 Task: Research Airbnb properties in Magugu, Tanzania from 1st November, 2023 to 9th November, 2023 for 5 adults. Place can be entire room with 3 bedrooms having 3 beds and 3 bathrooms. Property type can be house.
Action: Mouse moved to (219, 156)
Screenshot: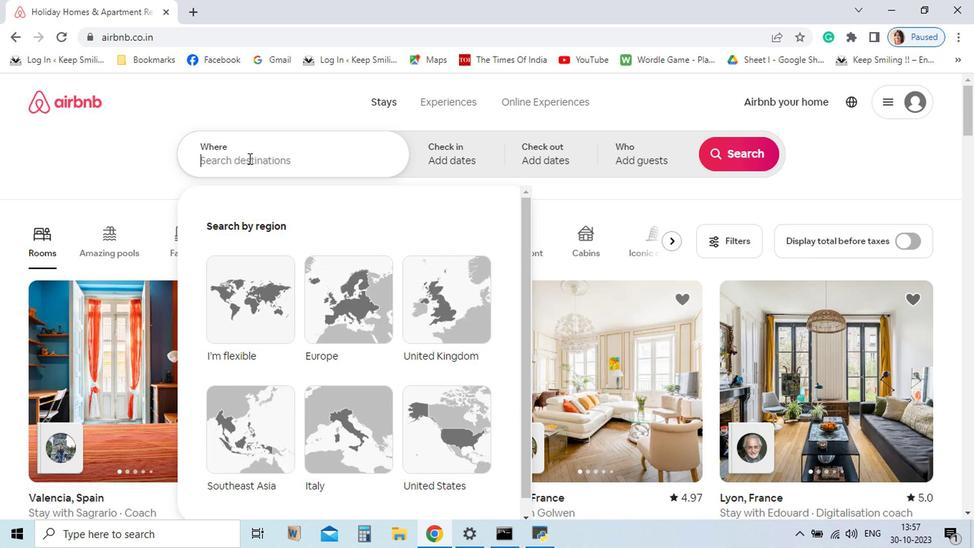 
Action: Mouse pressed left at (219, 156)
Screenshot: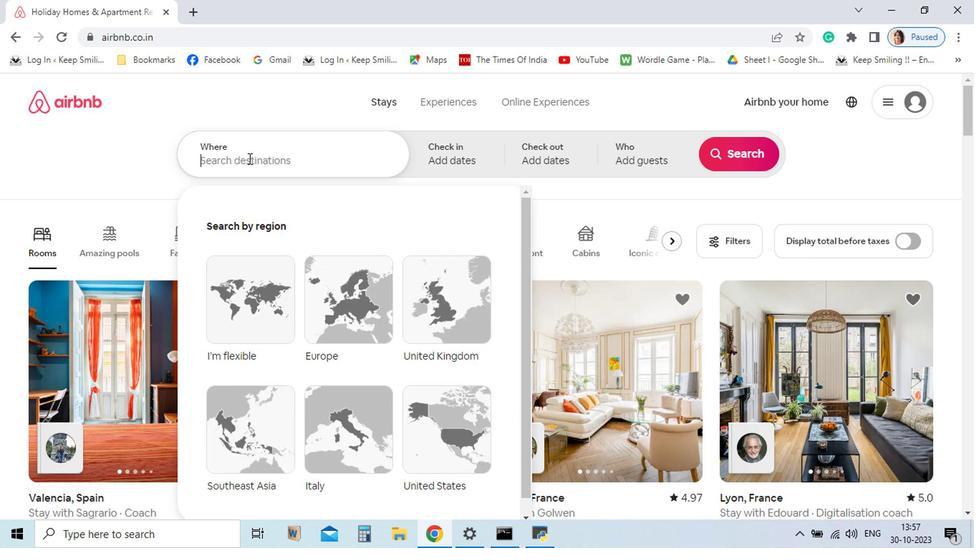 
Action: Key pressed <Key.shift_r>Magugu,<Key.space><Key.shift>Tanzania<Key.enter>
Screenshot: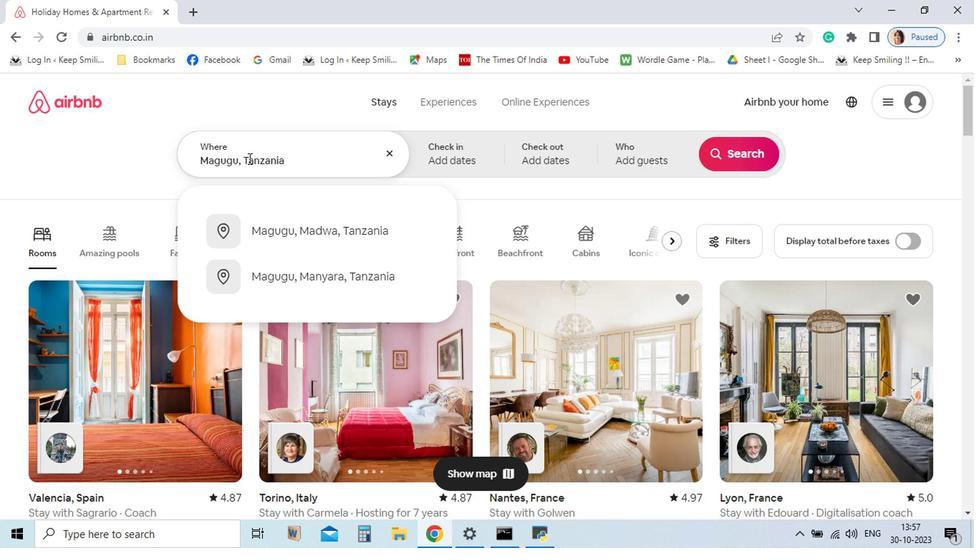
Action: Mouse moved to (477, 276)
Screenshot: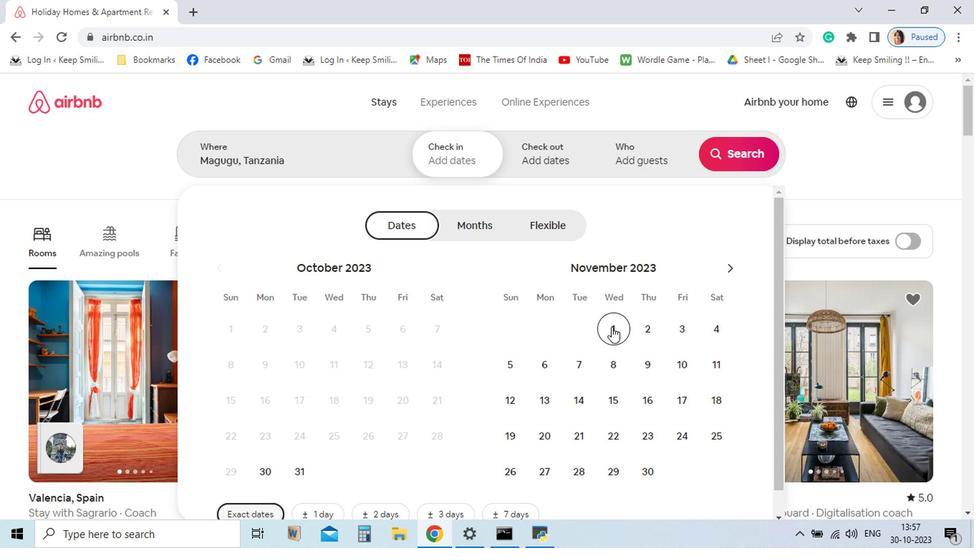 
Action: Mouse pressed left at (477, 276)
Screenshot: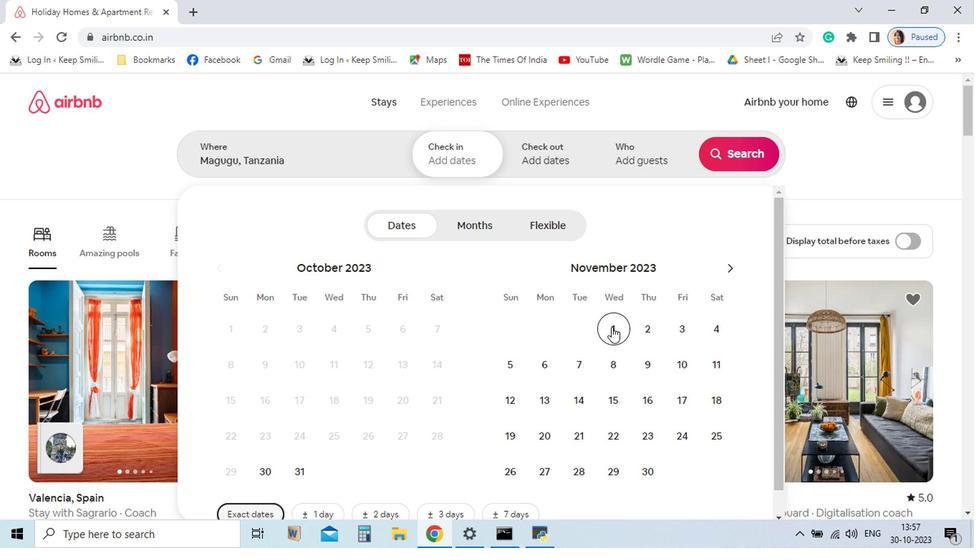 
Action: Mouse moved to (503, 305)
Screenshot: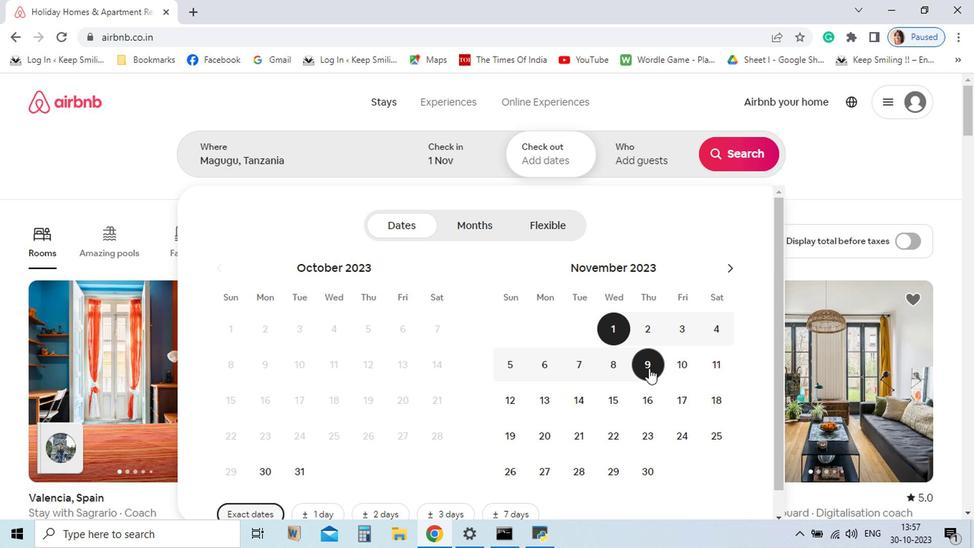 
Action: Mouse pressed left at (503, 305)
Screenshot: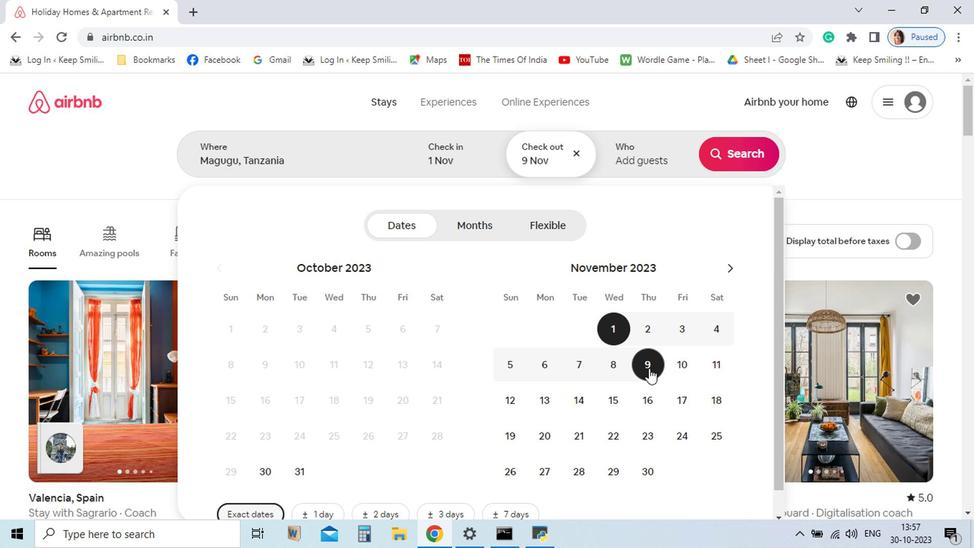 
Action: Mouse moved to (489, 158)
Screenshot: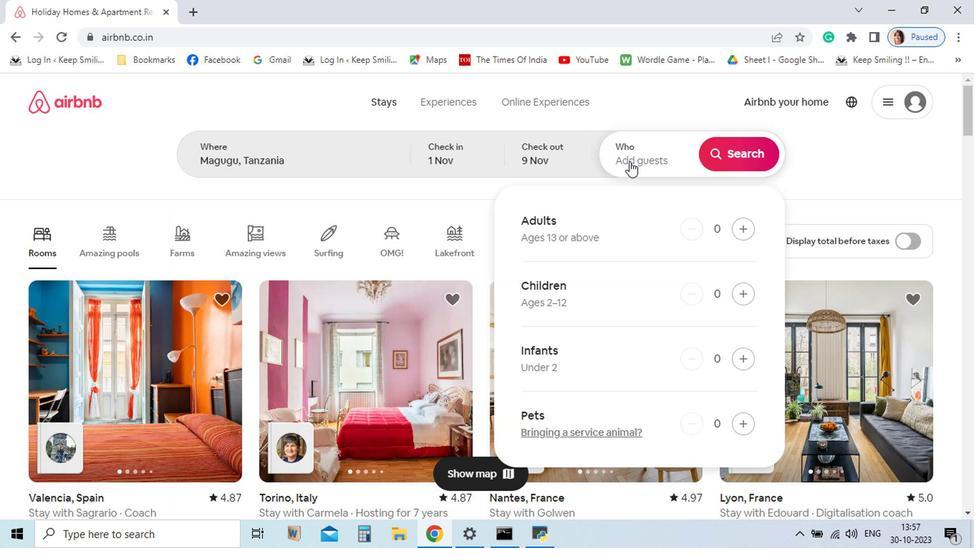 
Action: Mouse pressed left at (489, 158)
Screenshot: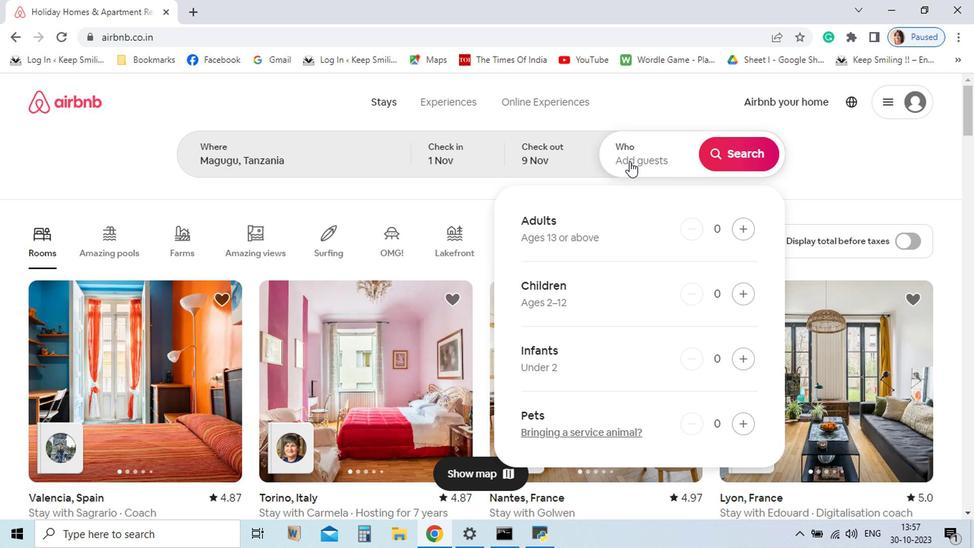 
Action: Mouse moved to (569, 202)
Screenshot: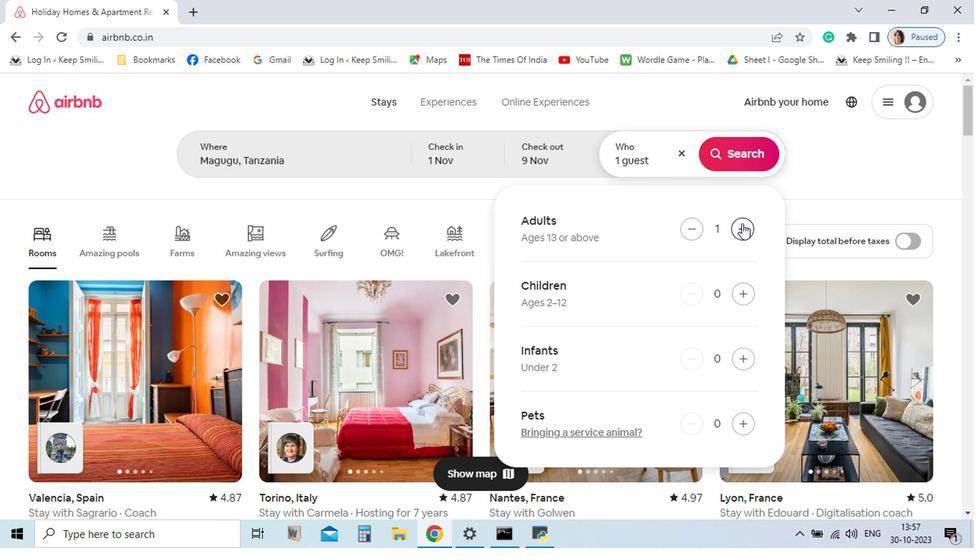 
Action: Mouse pressed left at (569, 202)
Screenshot: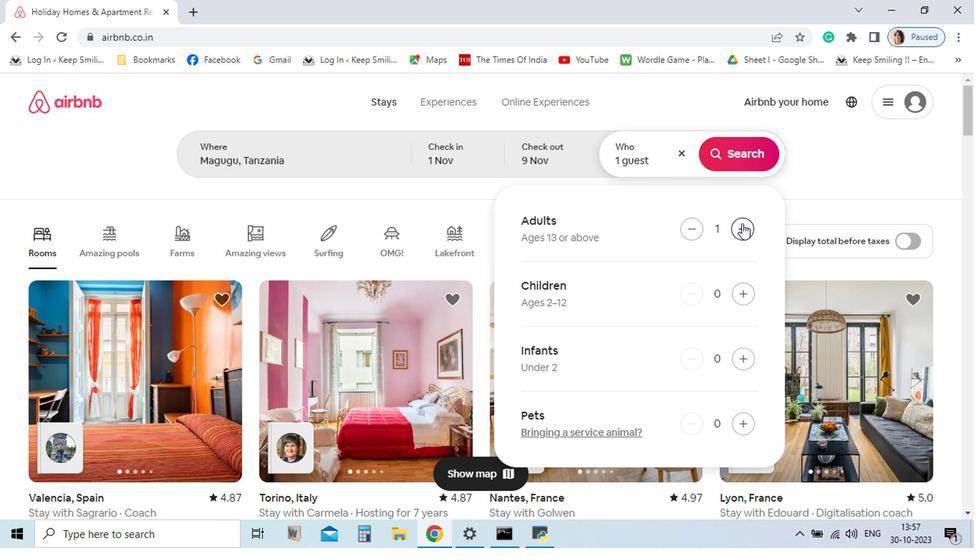 
Action: Mouse pressed left at (569, 202)
Screenshot: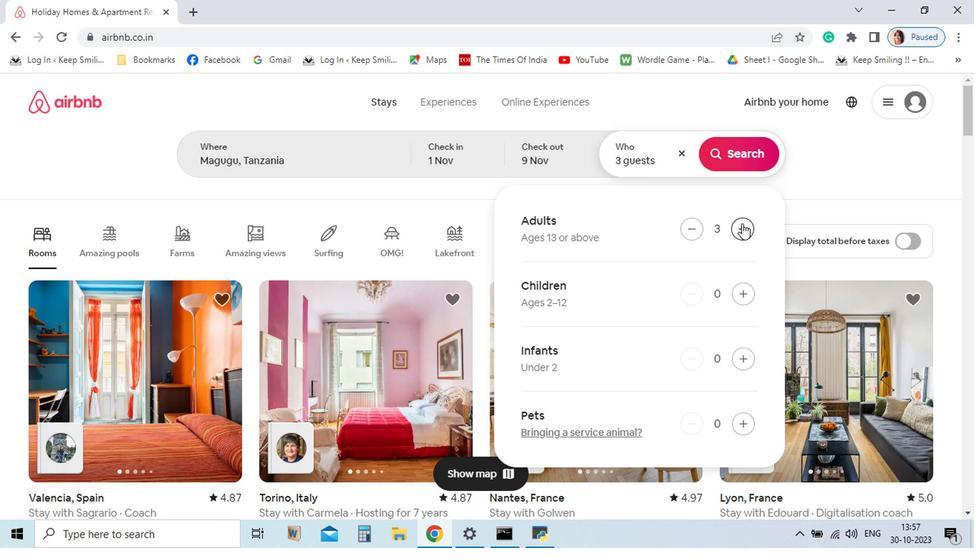
Action: Mouse pressed left at (569, 202)
Screenshot: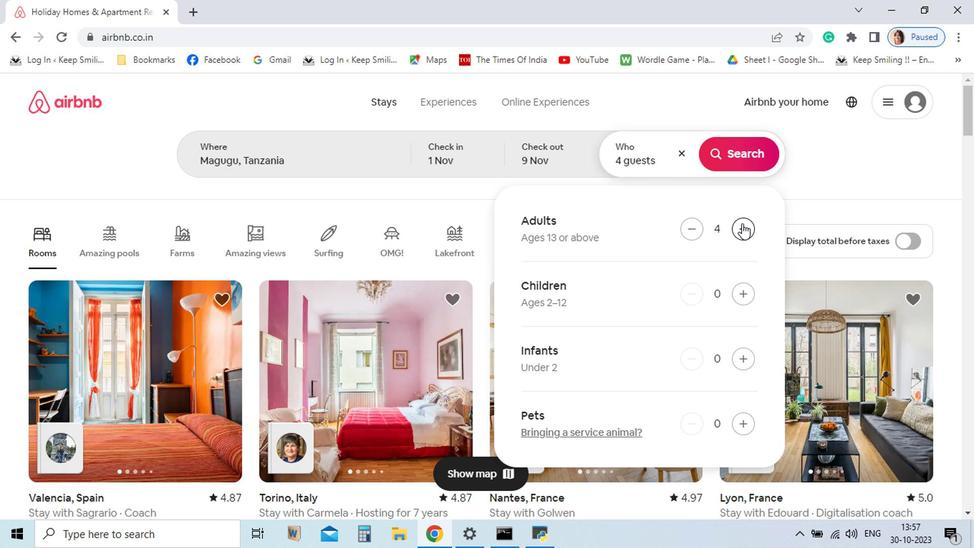 
Action: Mouse pressed left at (569, 202)
Screenshot: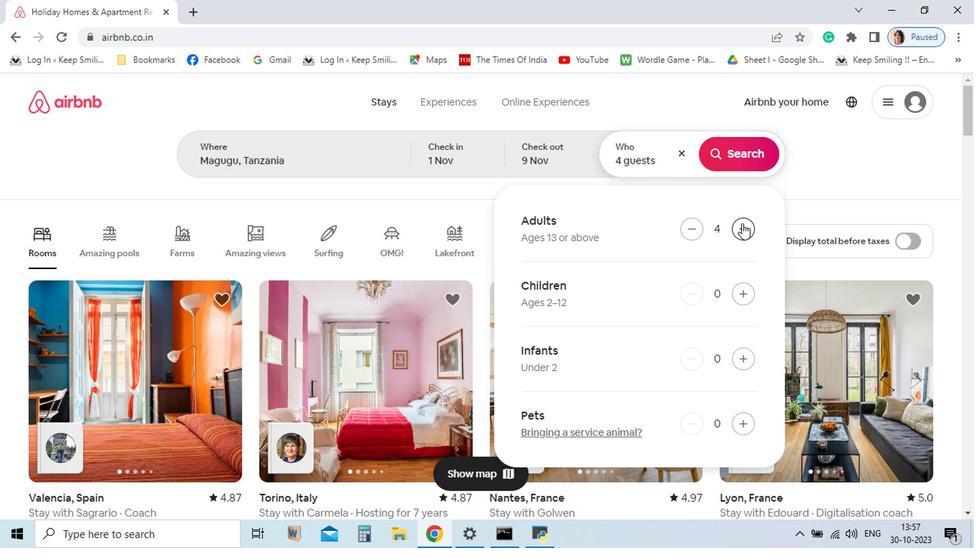 
Action: Mouse pressed left at (569, 202)
Screenshot: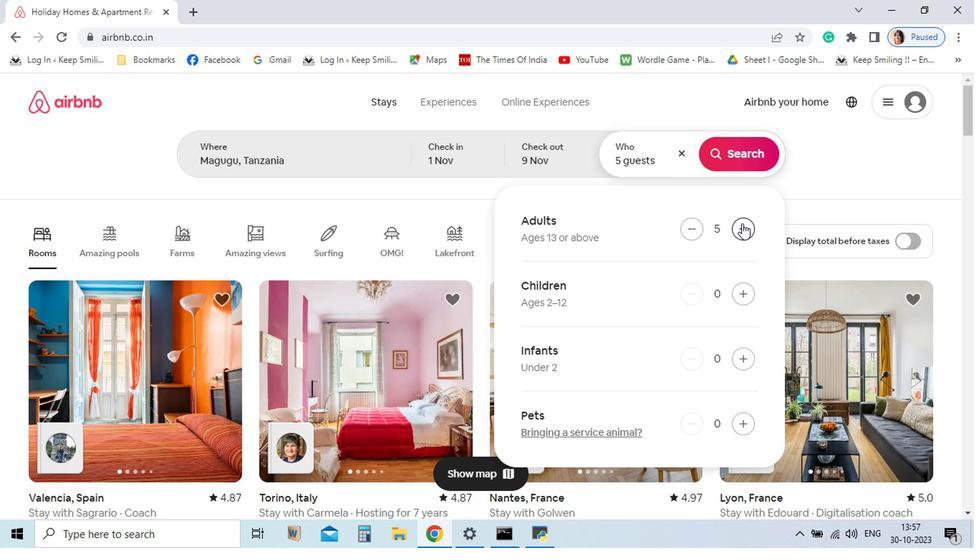
Action: Mouse moved to (559, 151)
Screenshot: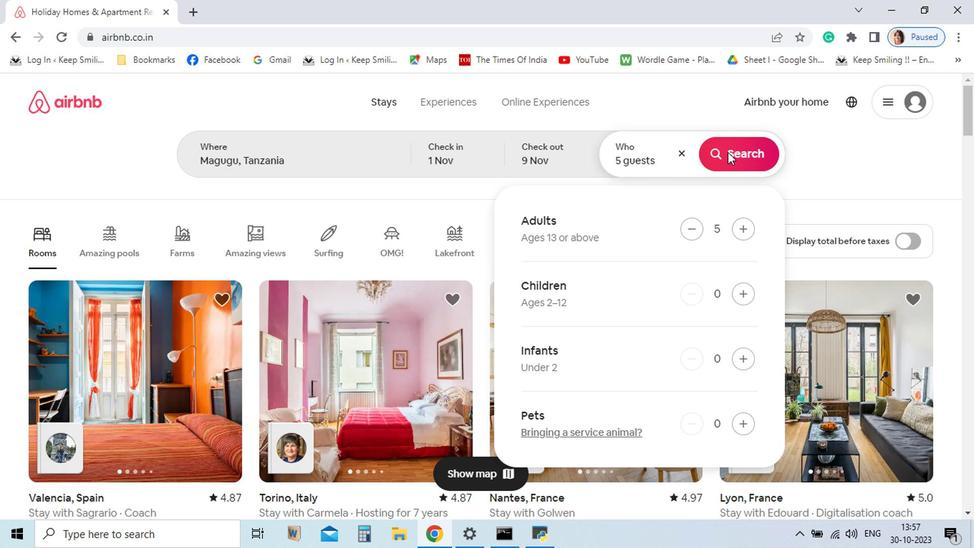 
Action: Mouse pressed left at (559, 151)
Screenshot: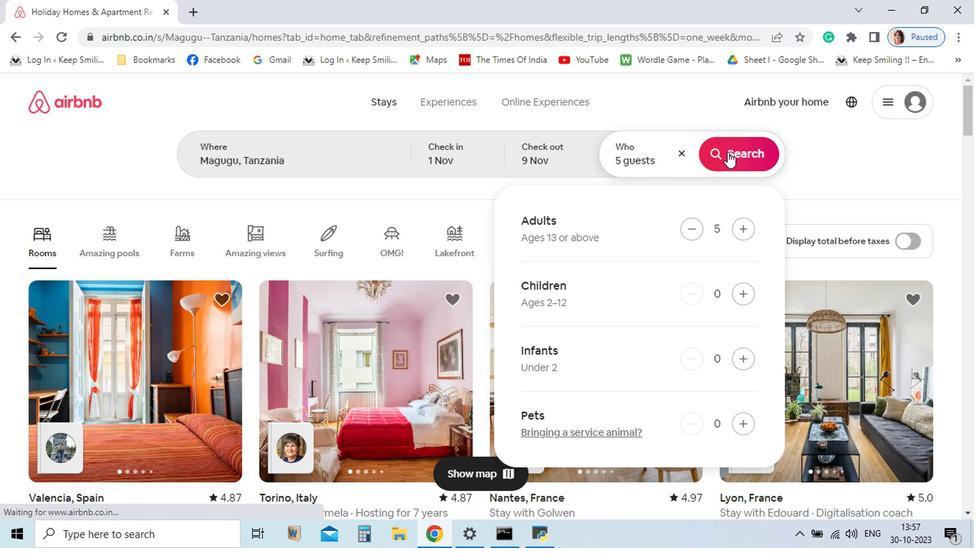
Action: Mouse moved to (580, 154)
Screenshot: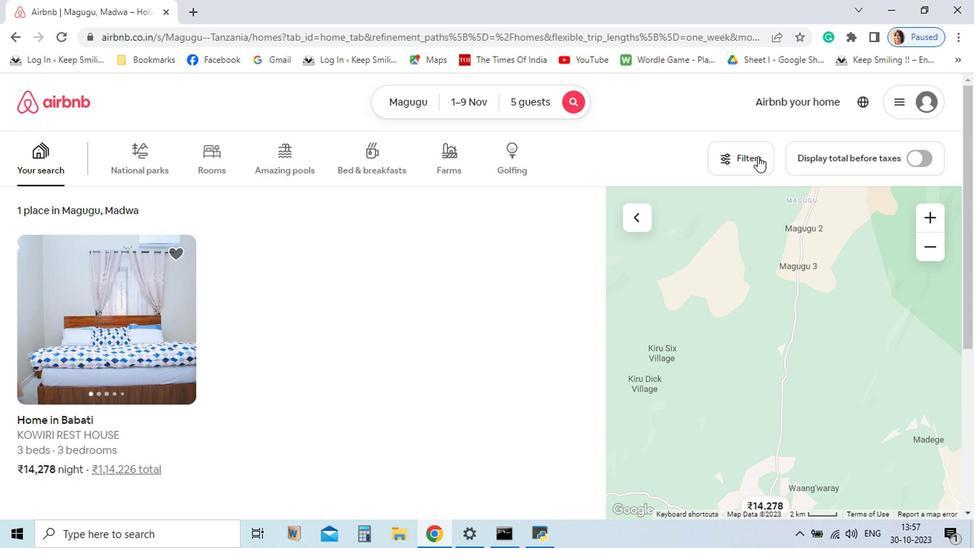 
Action: Mouse pressed left at (580, 154)
Screenshot: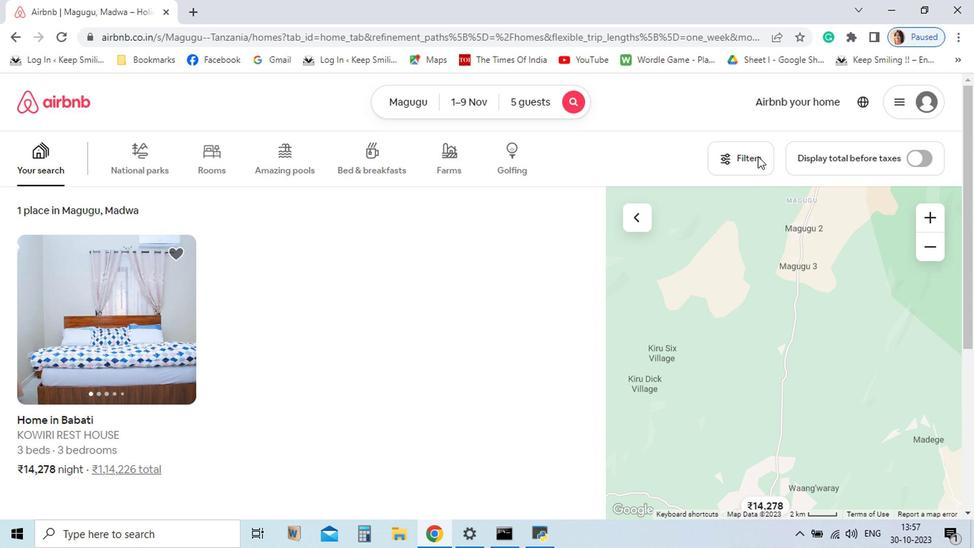 
Action: Mouse moved to (580, 179)
Screenshot: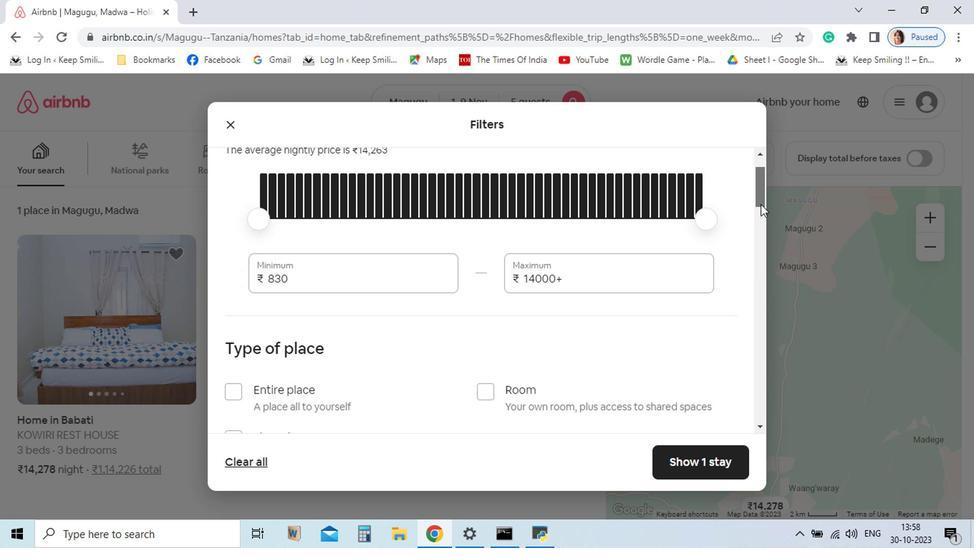 
Action: Mouse pressed left at (580, 179)
Screenshot: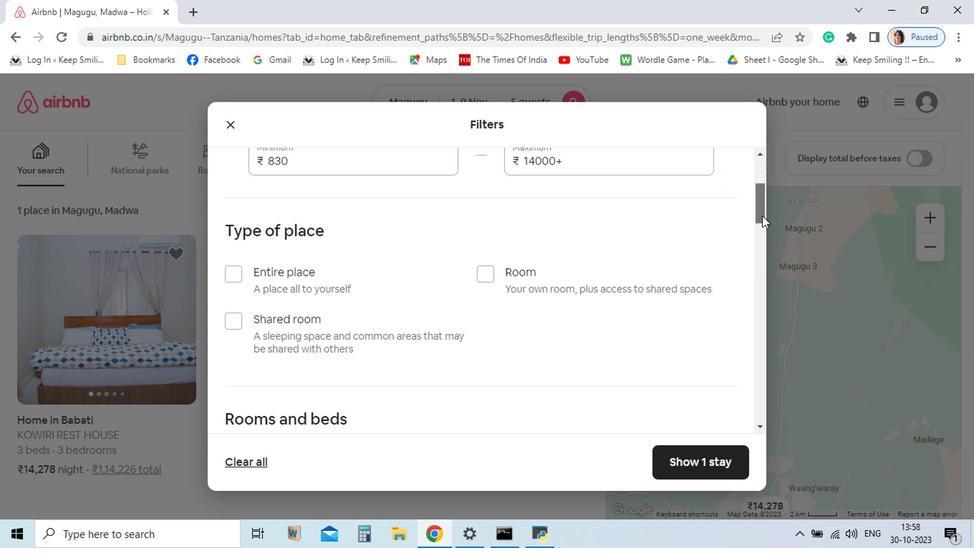 
Action: Mouse moved to (338, 227)
Screenshot: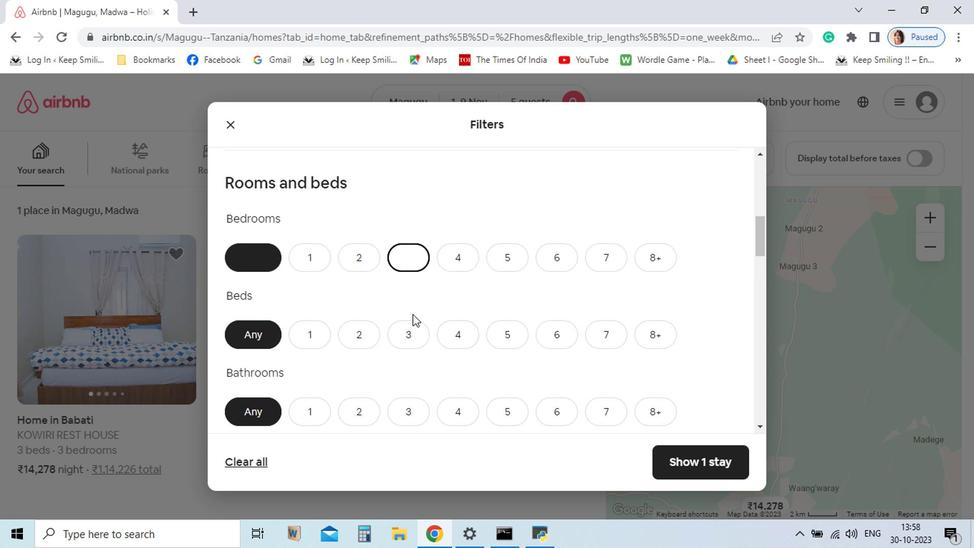 
Action: Mouse pressed left at (338, 227)
Screenshot: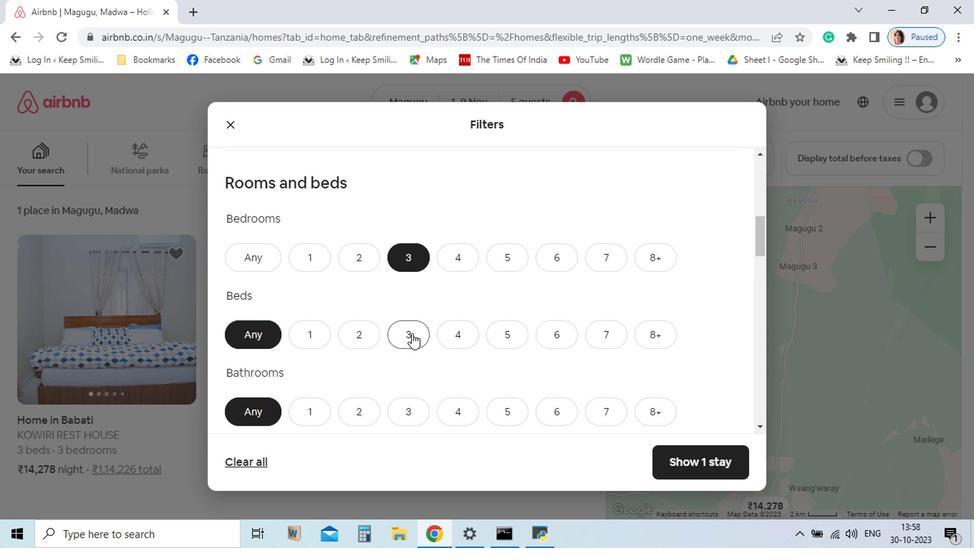
Action: Mouse moved to (335, 280)
Screenshot: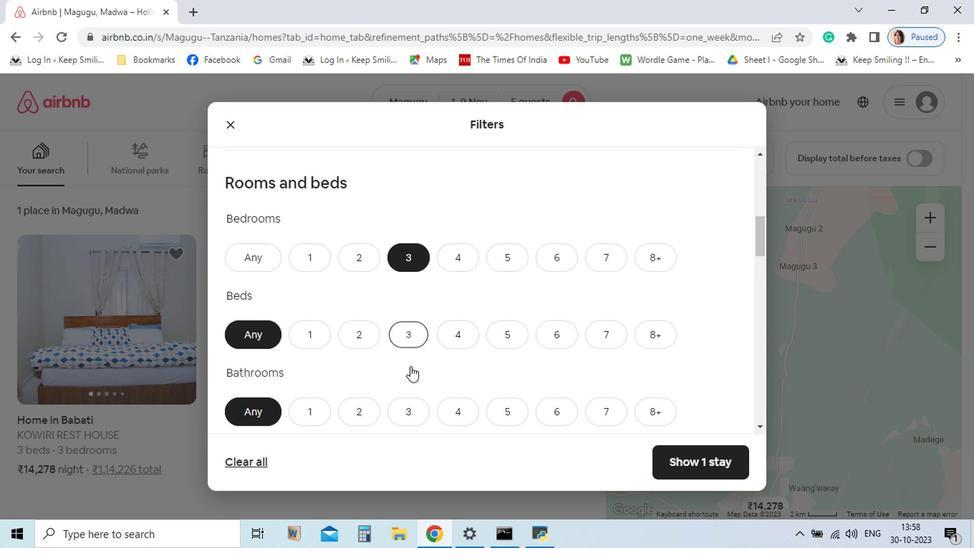 
Action: Mouse pressed left at (335, 280)
Screenshot: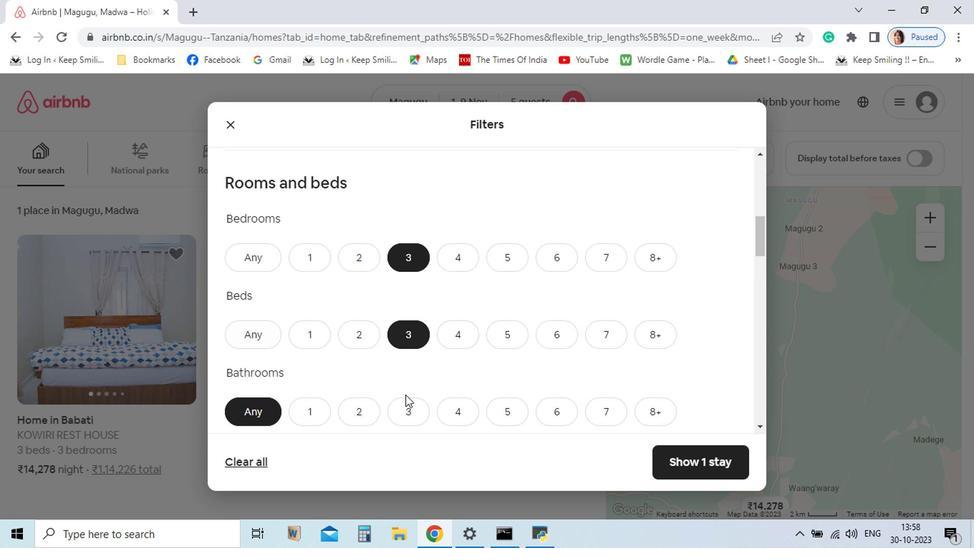 
Action: Mouse moved to (329, 331)
Screenshot: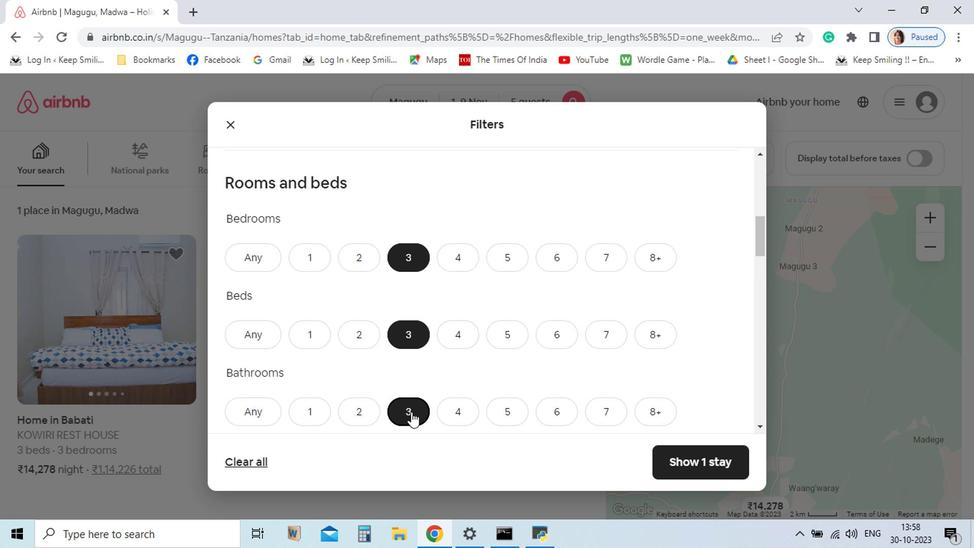 
Action: Mouse pressed left at (329, 331)
Screenshot: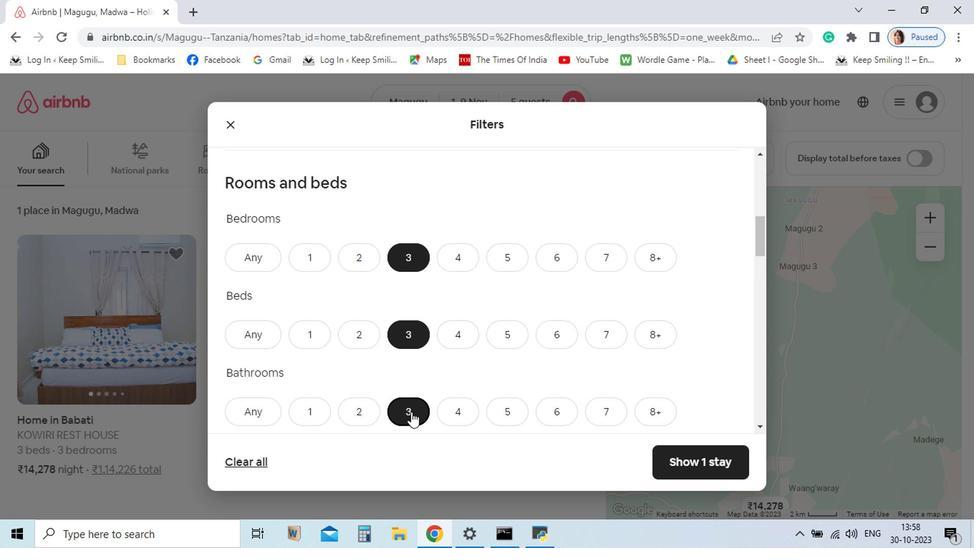 
Action: Mouse moved to (582, 216)
Screenshot: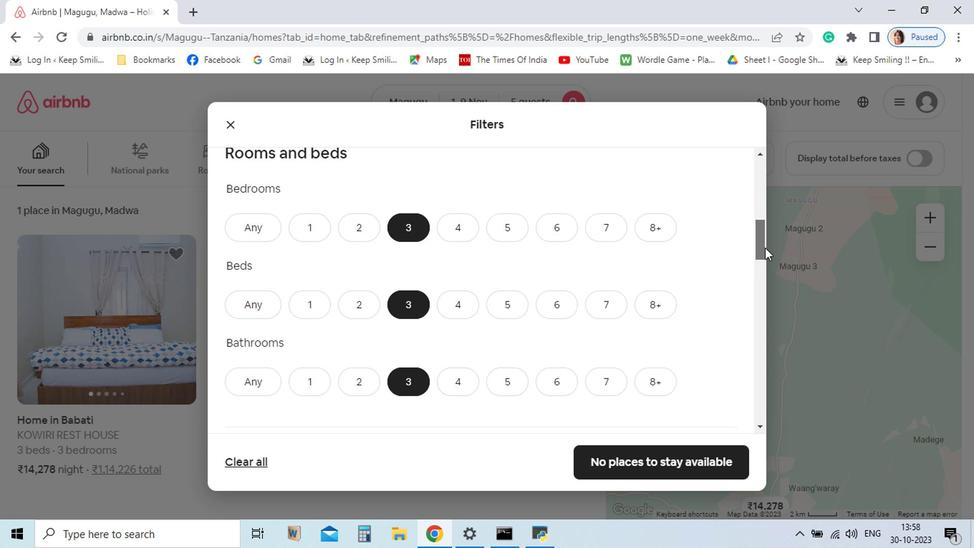 
Action: Mouse pressed left at (582, 216)
Screenshot: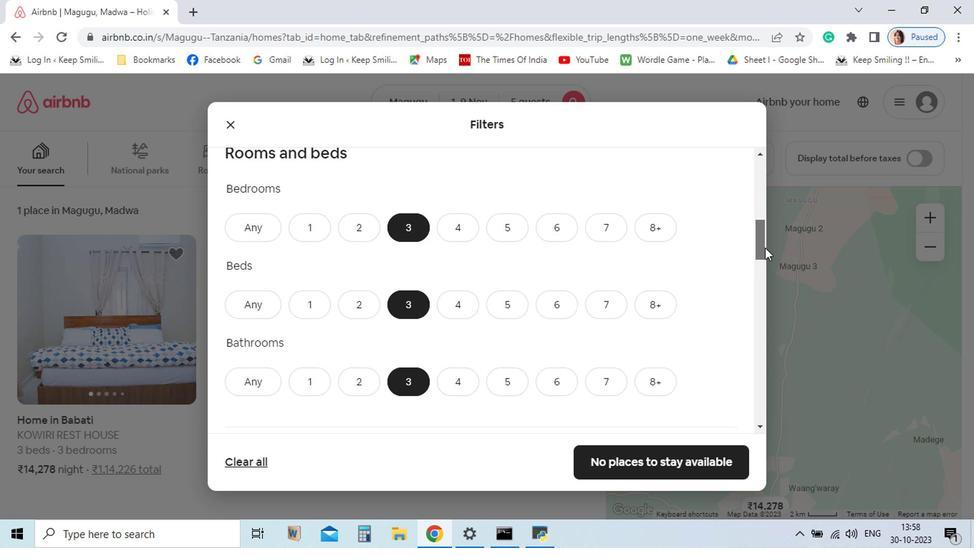 
Action: Mouse moved to (949, 122)
Screenshot: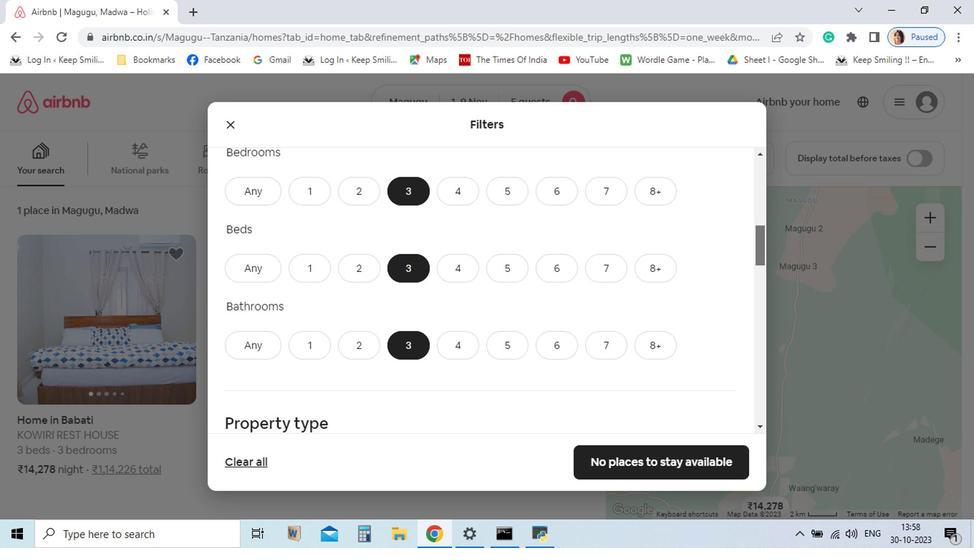 
